 Task: Start in the project Transpire the sprint 'Test Traction', with a duration of 2 weeks.
Action: Mouse moved to (205, 54)
Screenshot: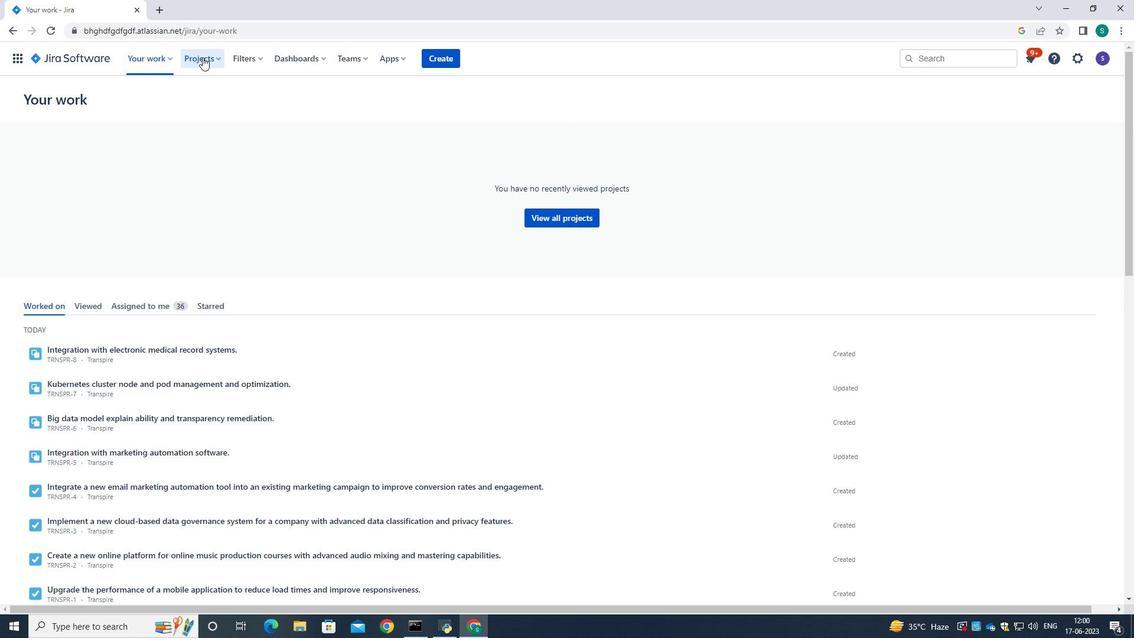 
Action: Mouse pressed left at (205, 54)
Screenshot: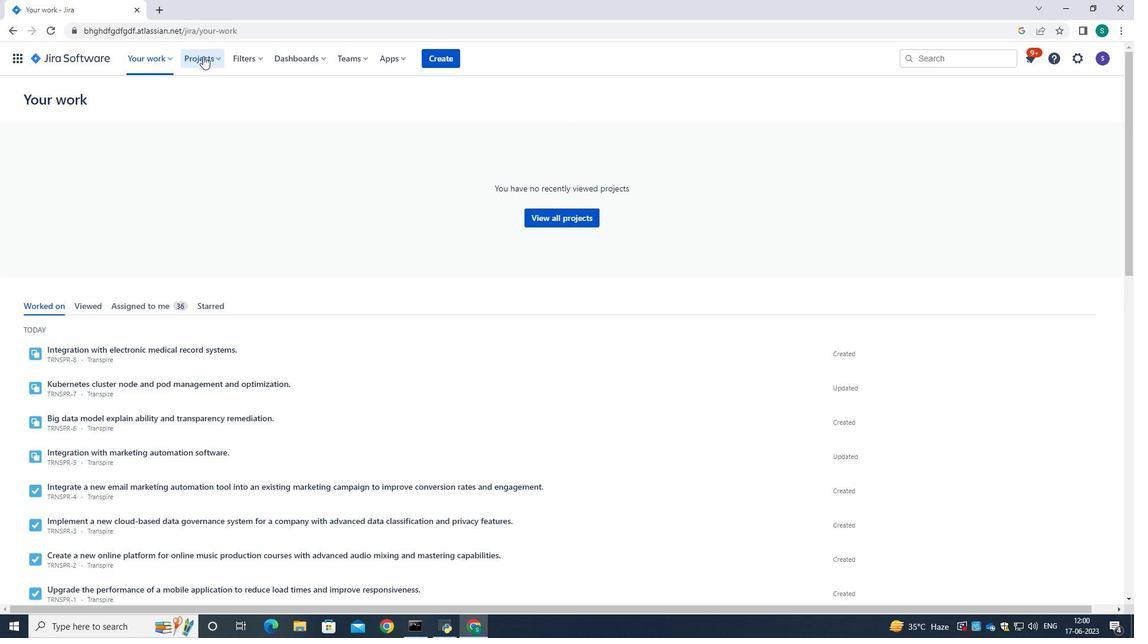 
Action: Mouse moved to (212, 108)
Screenshot: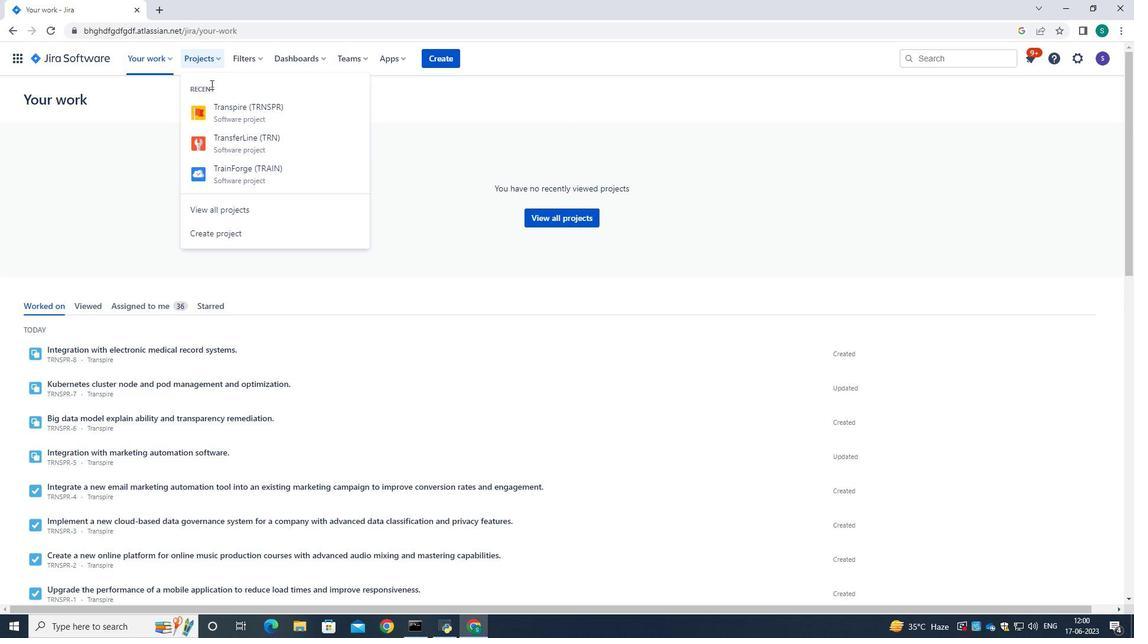 
Action: Mouse pressed left at (212, 108)
Screenshot: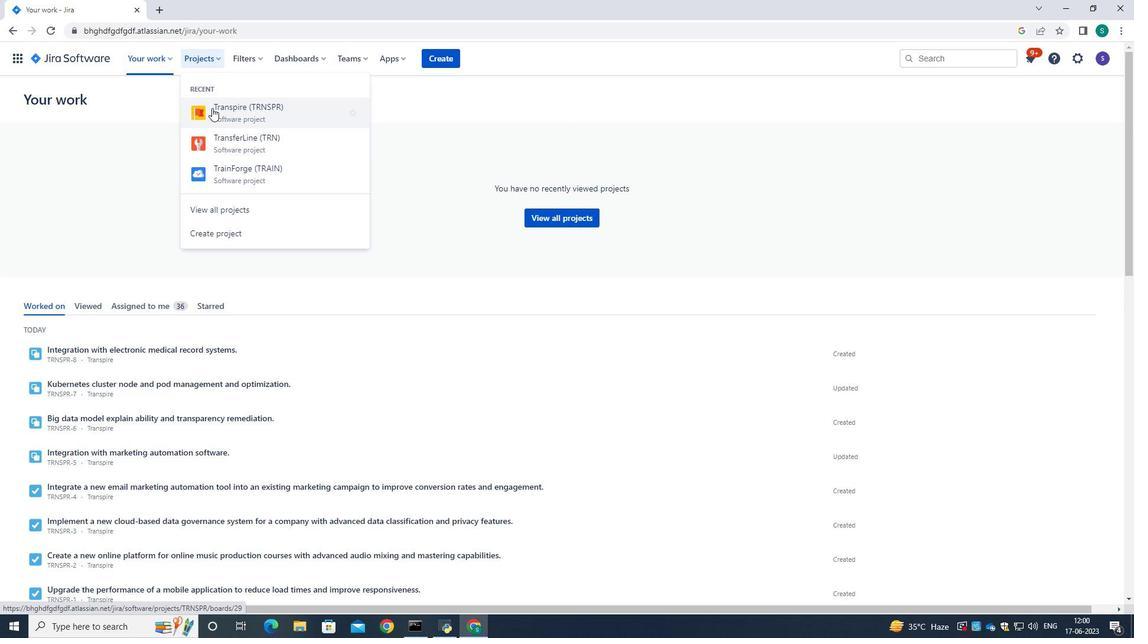 
Action: Mouse moved to (98, 183)
Screenshot: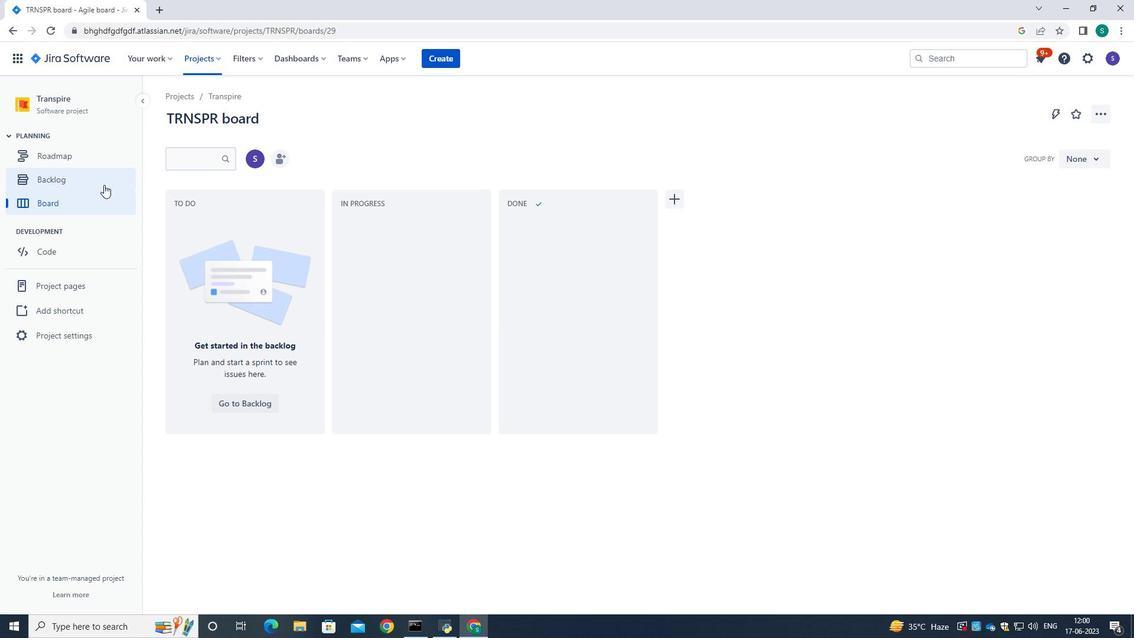 
Action: Mouse pressed left at (98, 183)
Screenshot: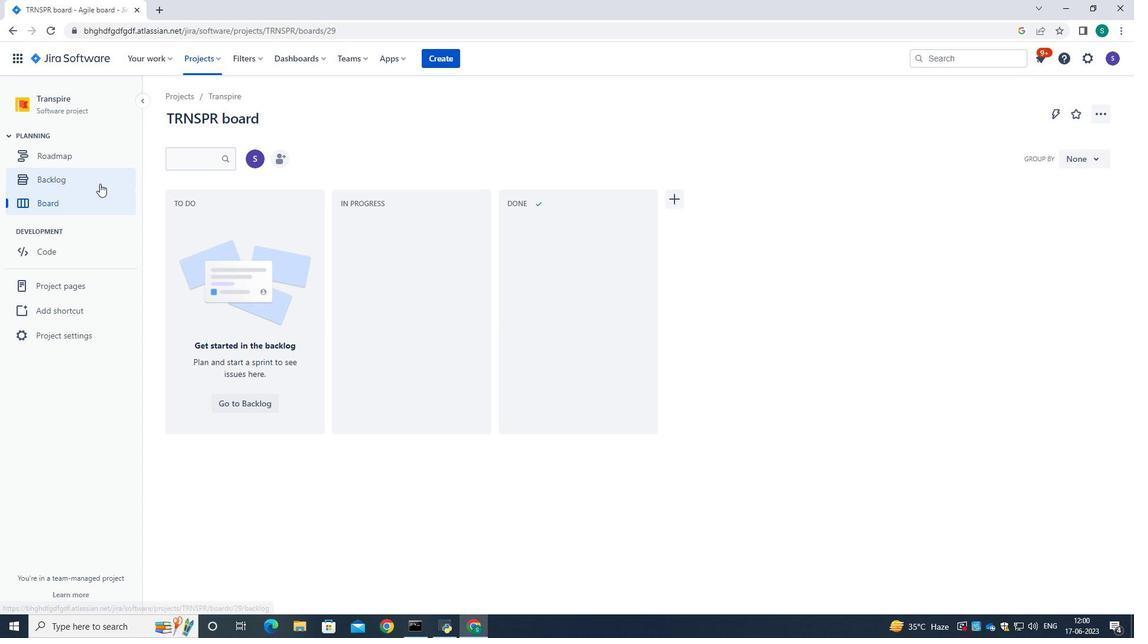 
Action: Mouse moved to (470, 312)
Screenshot: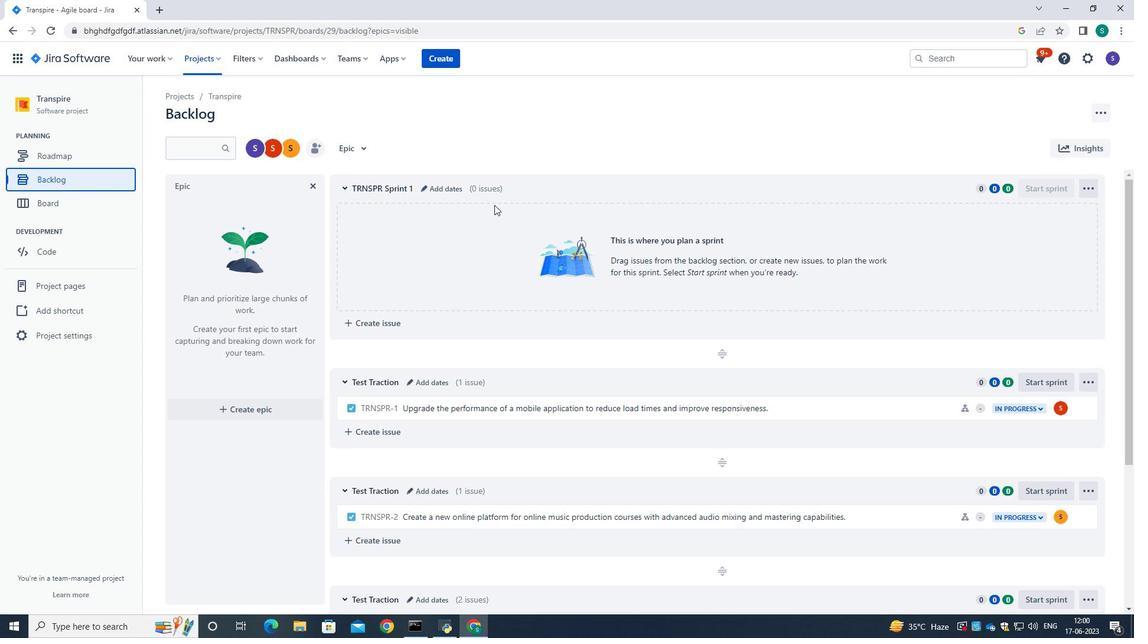 
Action: Mouse scrolled (470, 311) with delta (0, 0)
Screenshot: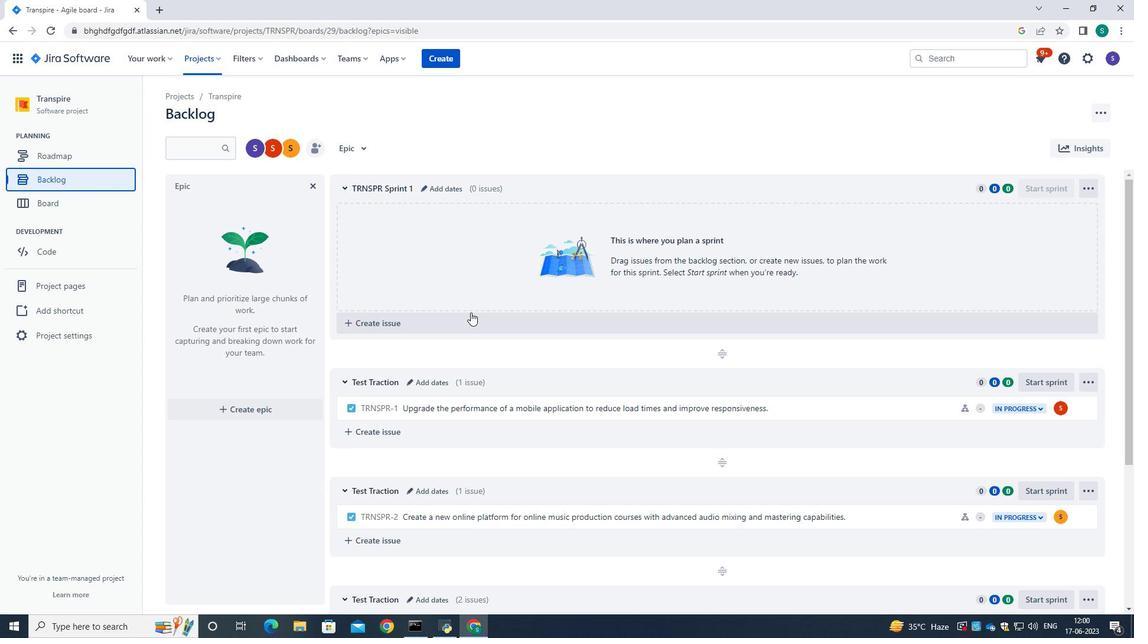 
Action: Mouse scrolled (470, 311) with delta (0, 0)
Screenshot: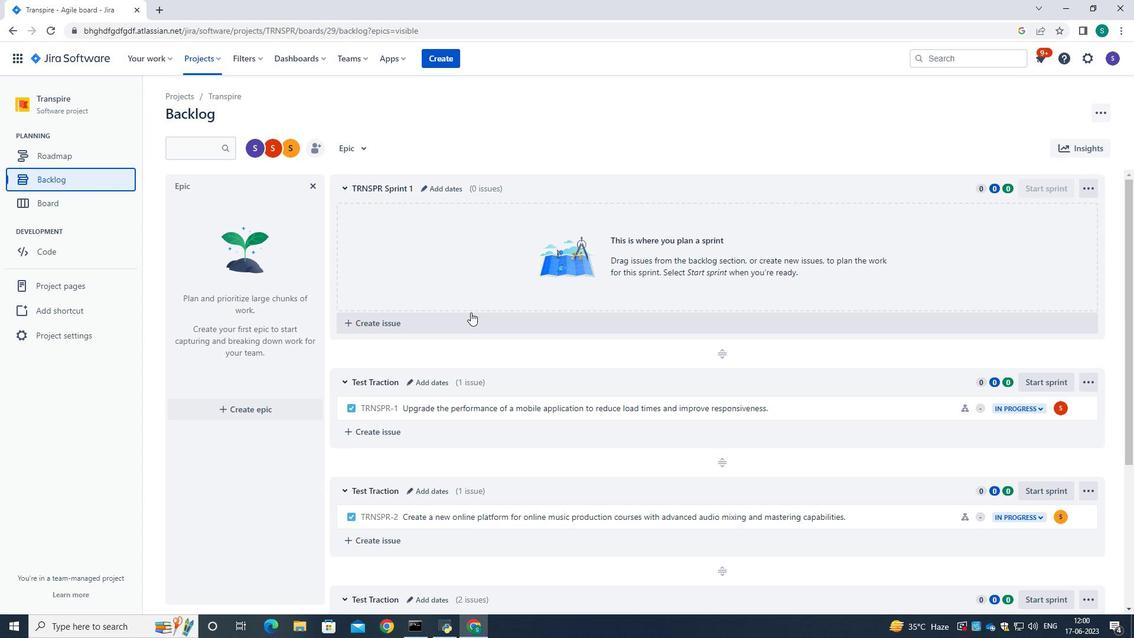
Action: Mouse moved to (408, 260)
Screenshot: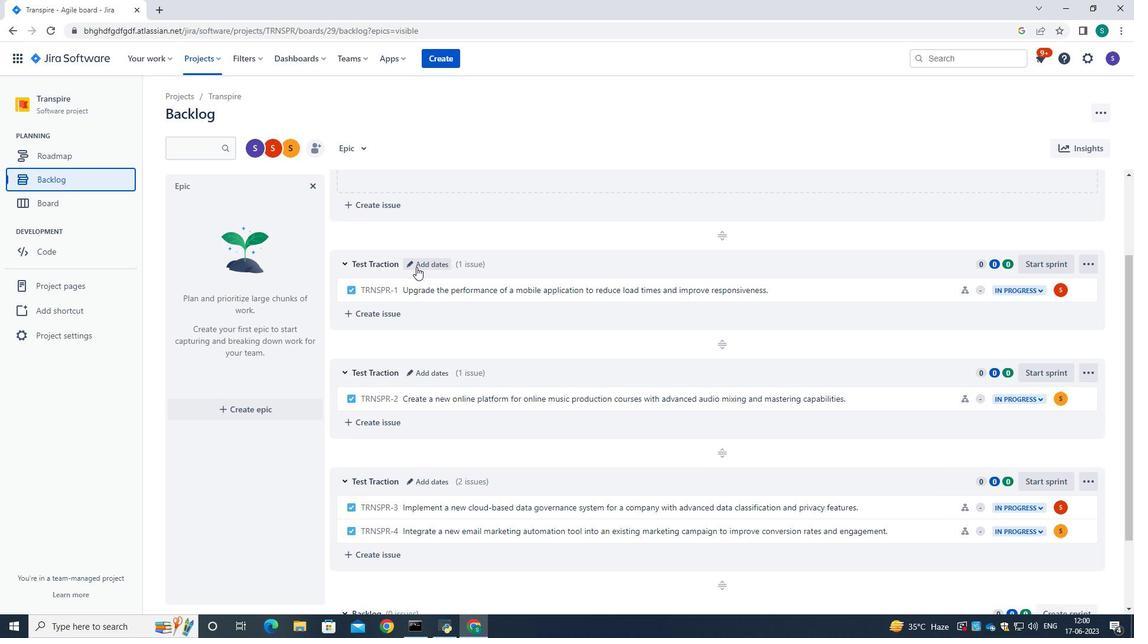 
Action: Mouse pressed left at (408, 260)
Screenshot: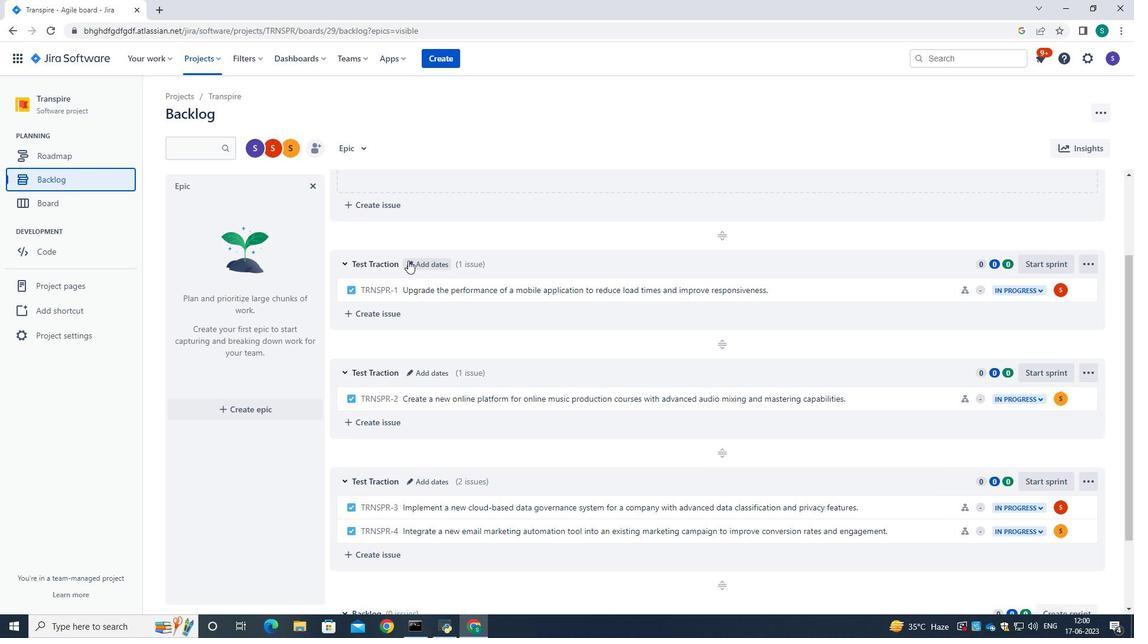 
Action: Mouse moved to (462, 186)
Screenshot: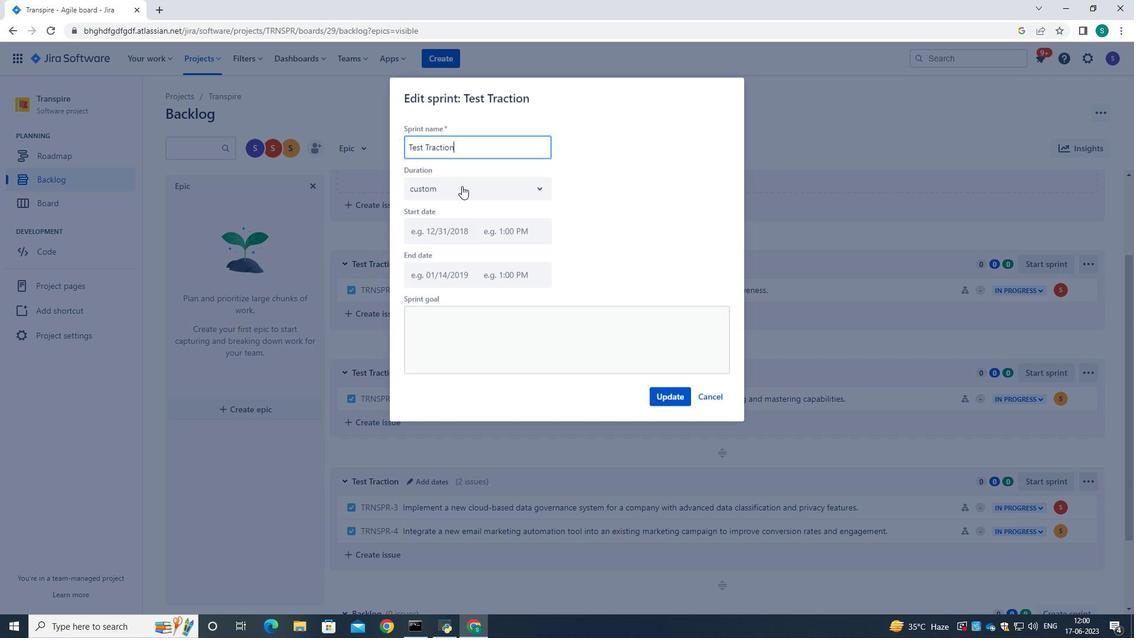 
Action: Mouse pressed left at (462, 186)
Screenshot: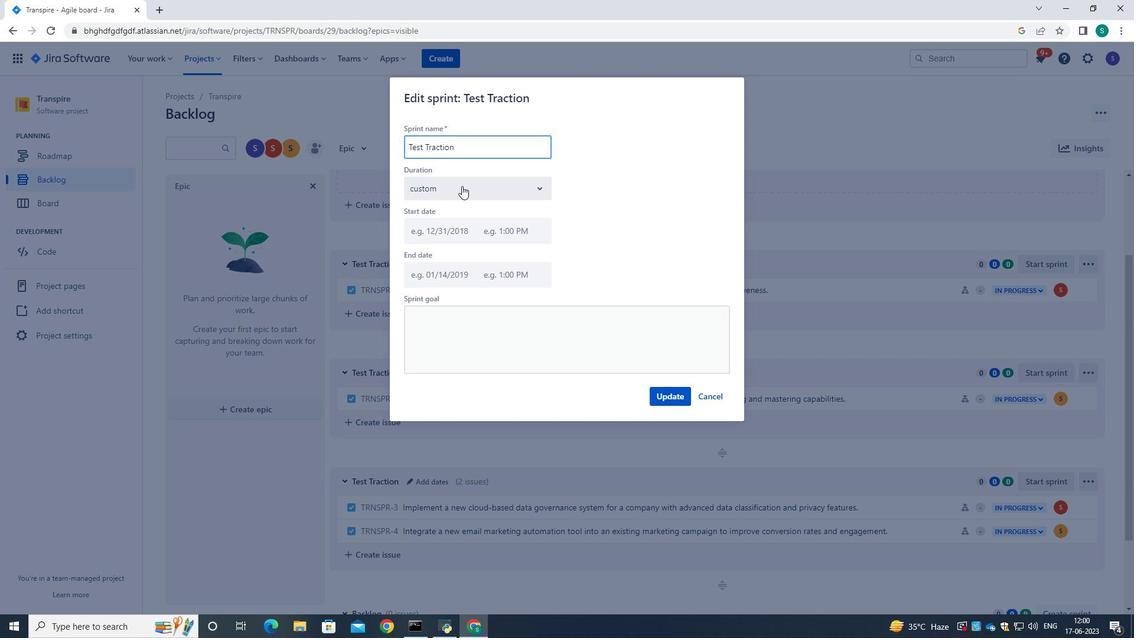 
Action: Mouse moved to (450, 246)
Screenshot: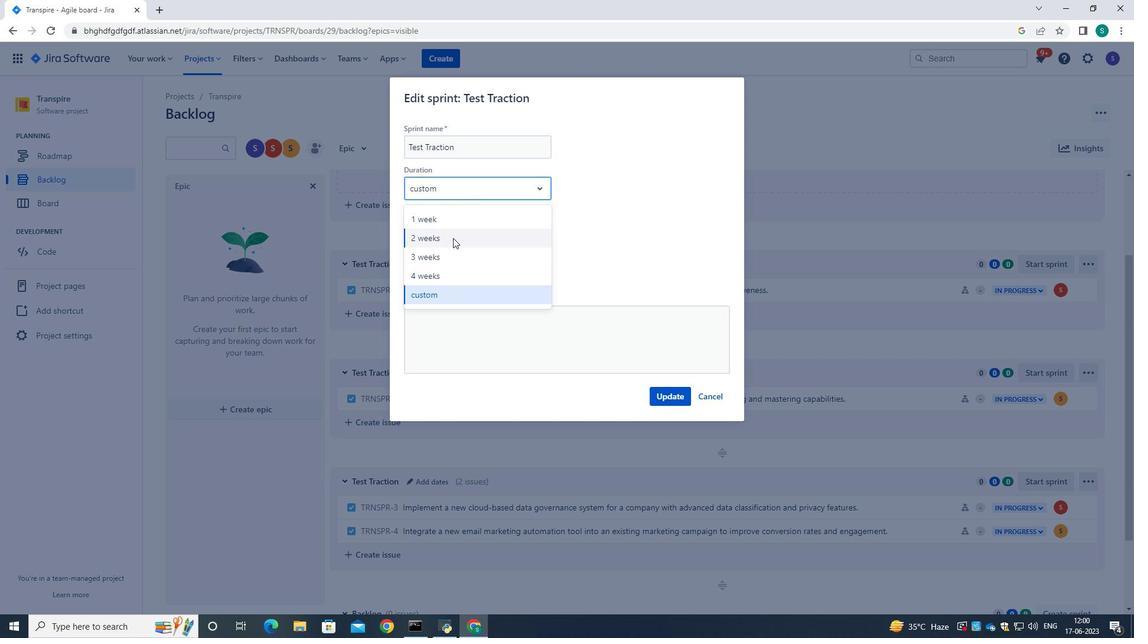
Action: Mouse pressed left at (450, 246)
Screenshot: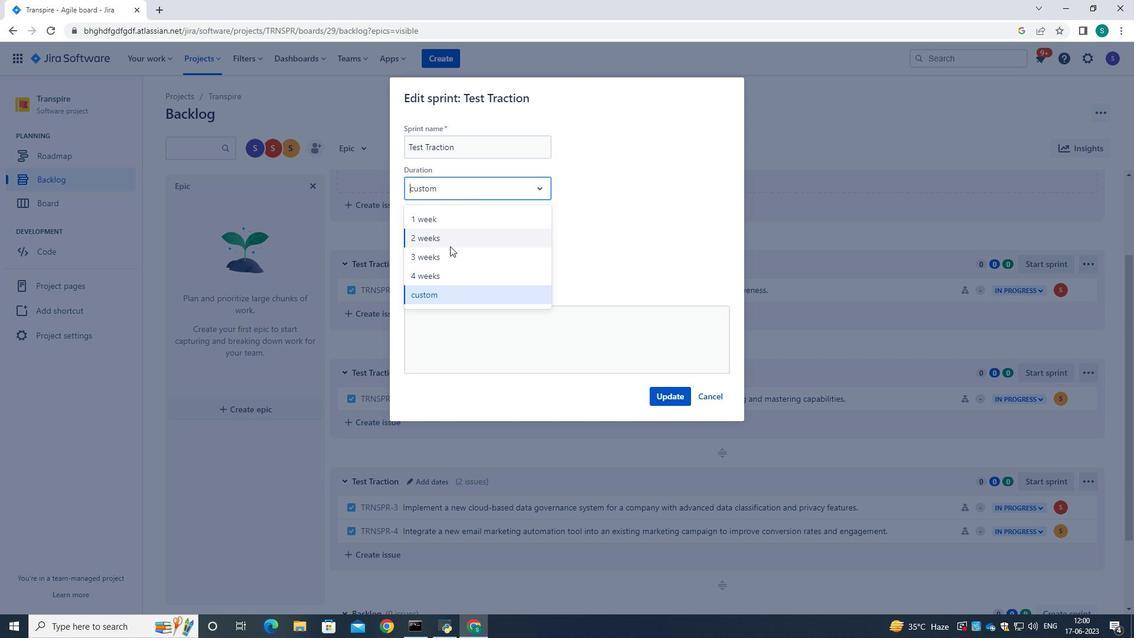 
Action: Mouse moved to (663, 397)
Screenshot: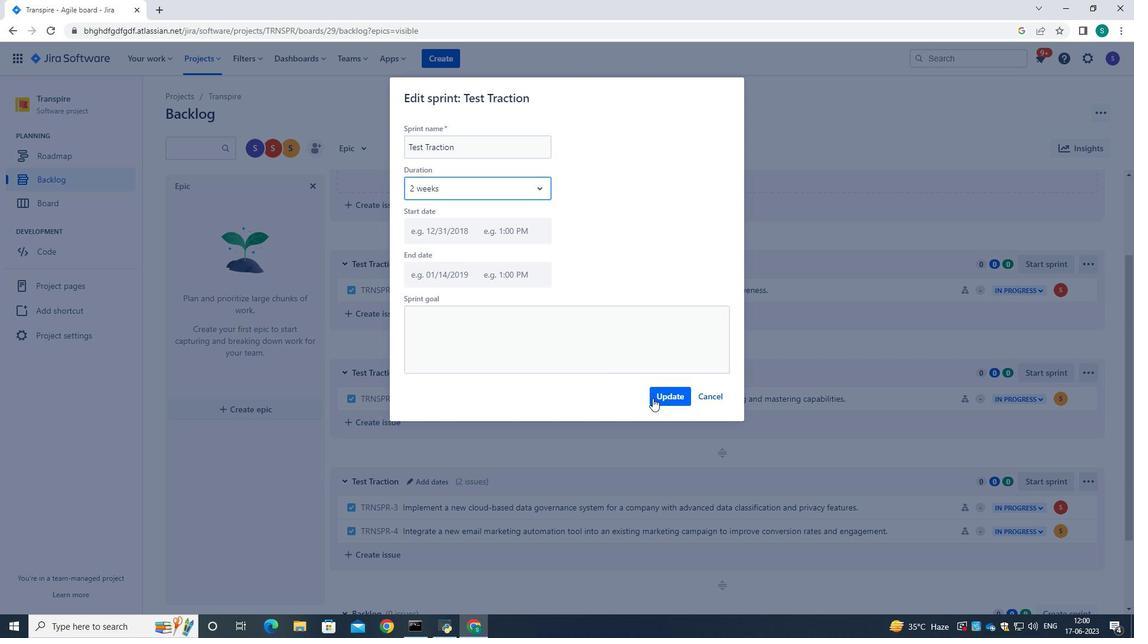
Action: Mouse pressed left at (663, 397)
Screenshot: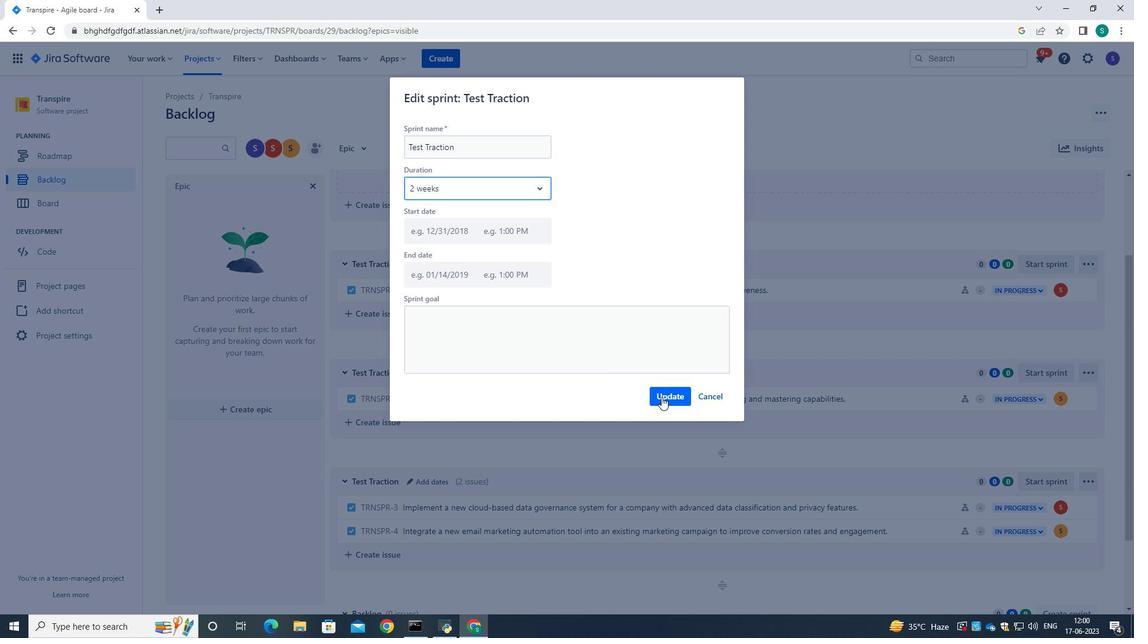 
Action: Mouse moved to (148, 93)
Screenshot: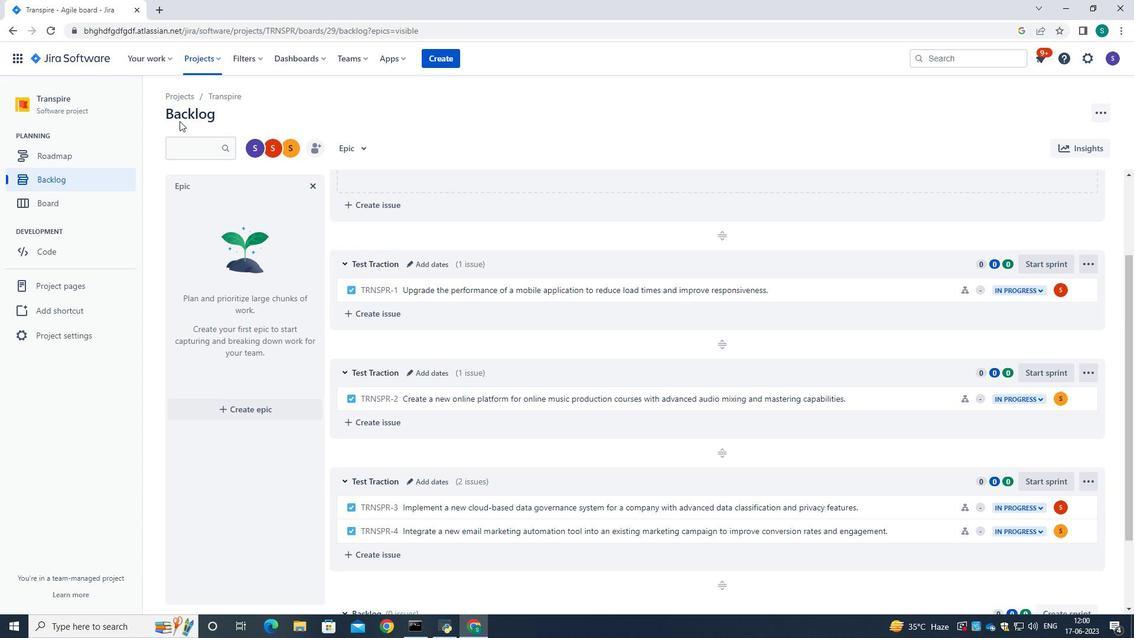 
